 Task: Open bulk import in "Actions".
Action: Mouse moved to (131, 113)
Screenshot: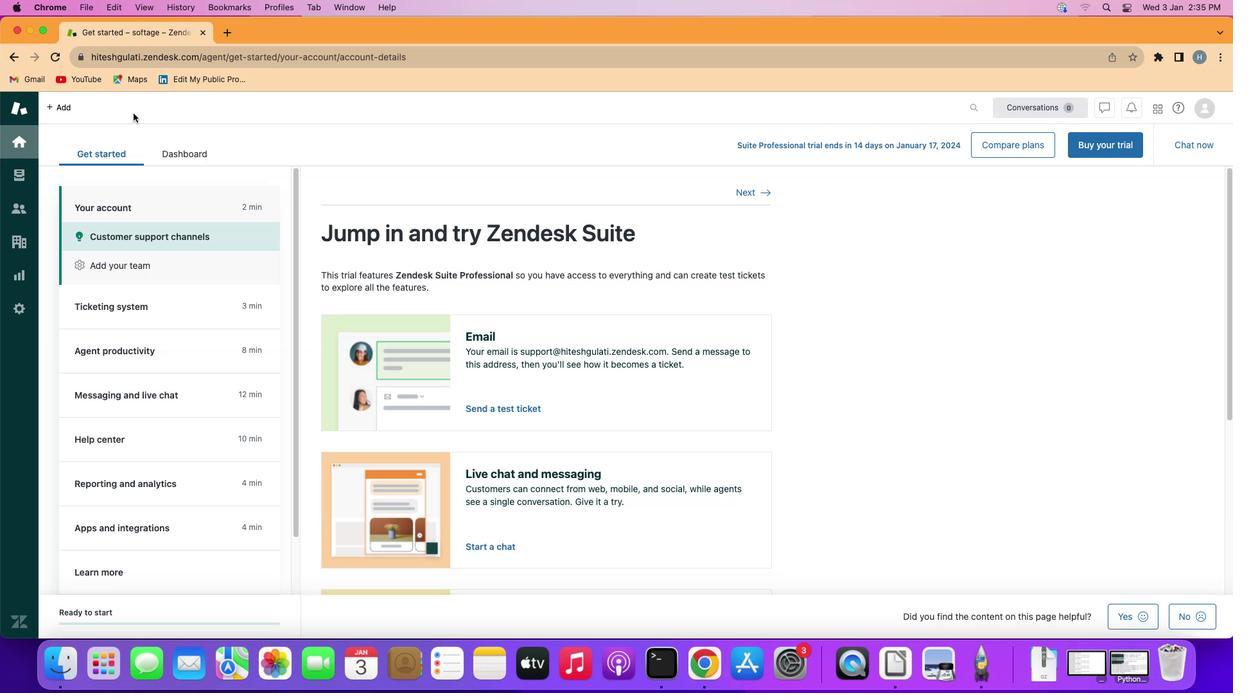 
Action: Mouse pressed left at (131, 113)
Screenshot: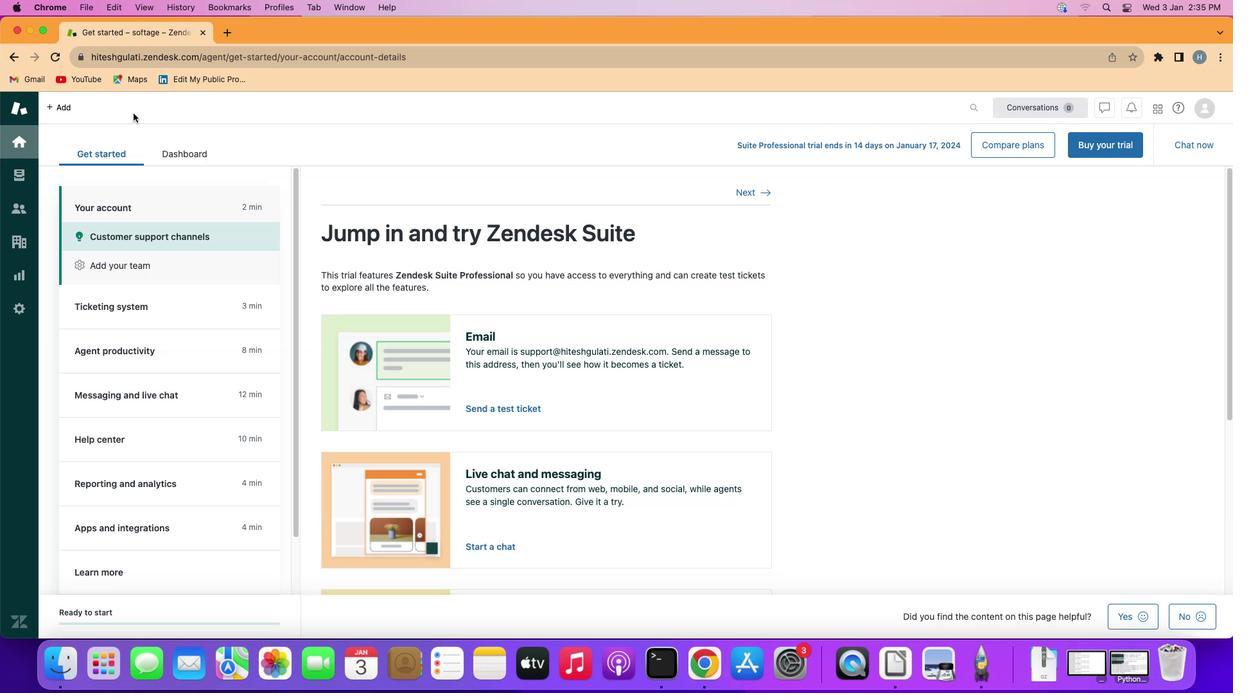 
Action: Mouse moved to (25, 203)
Screenshot: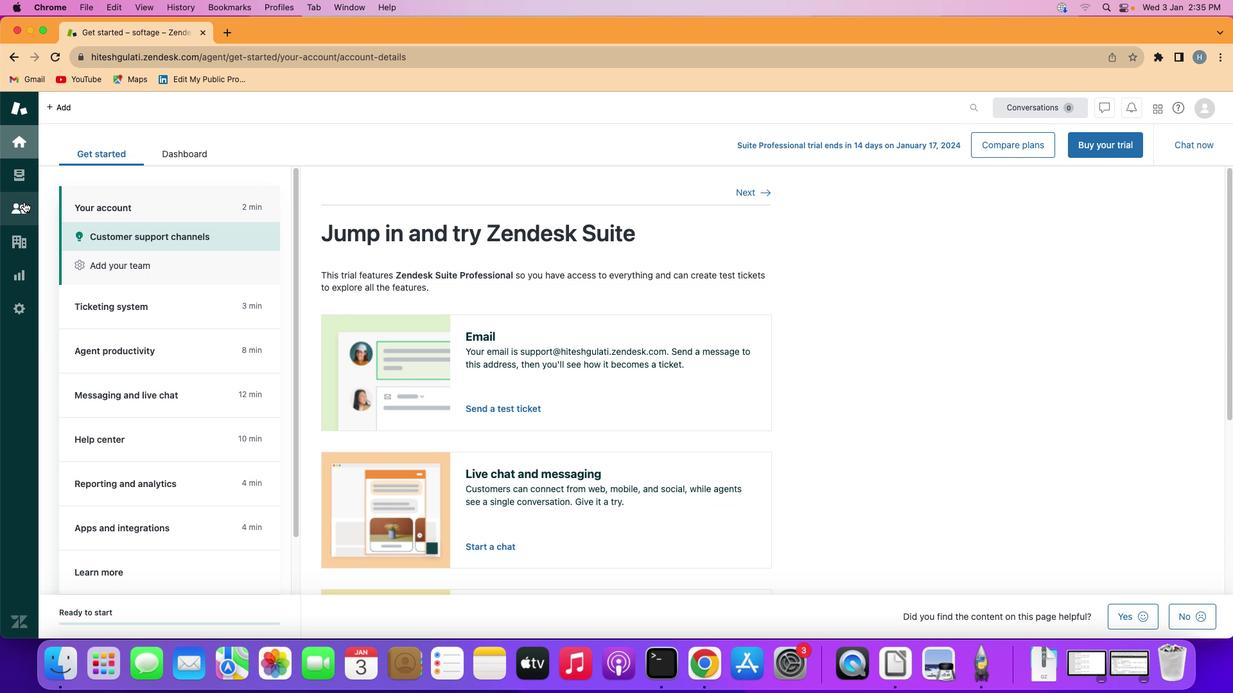 
Action: Mouse pressed left at (25, 203)
Screenshot: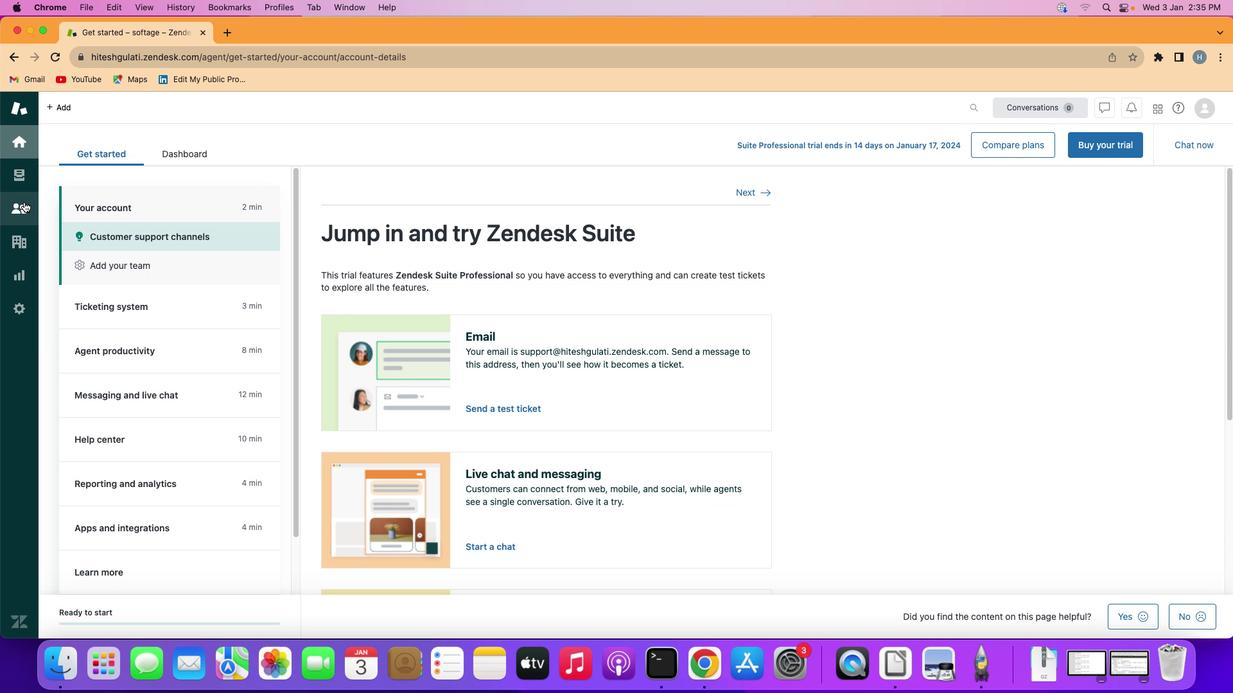 
Action: Mouse moved to (1102, 165)
Screenshot: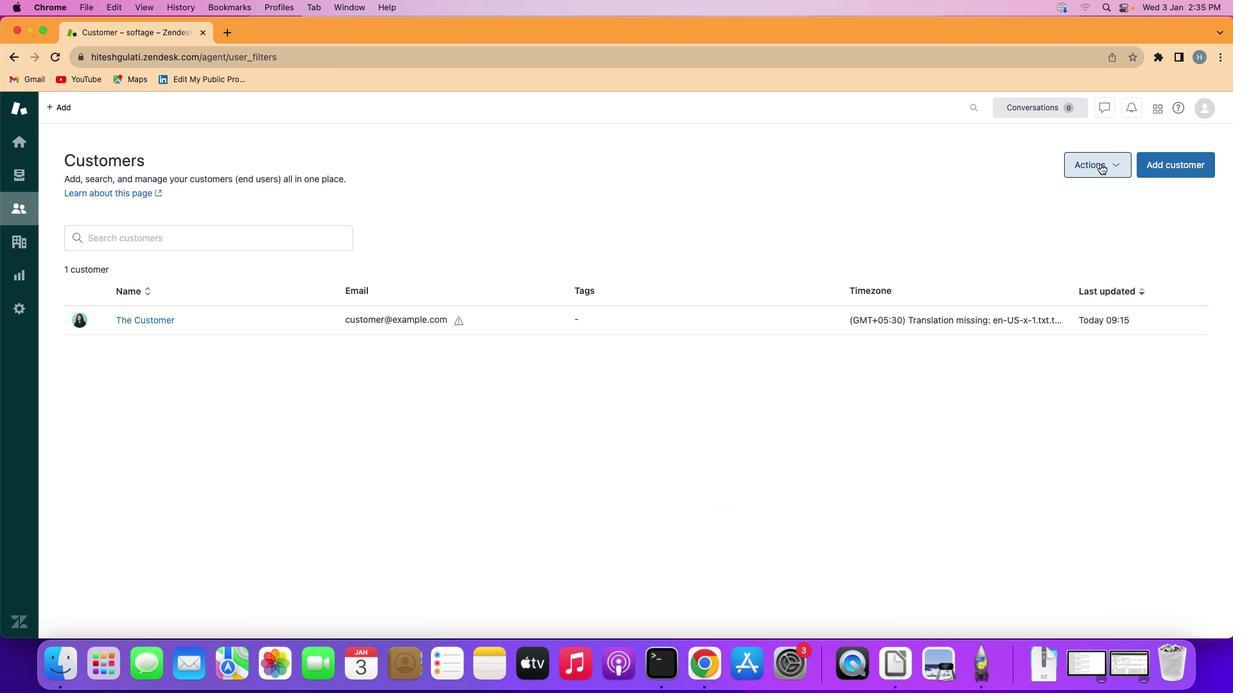 
Action: Mouse pressed left at (1102, 165)
Screenshot: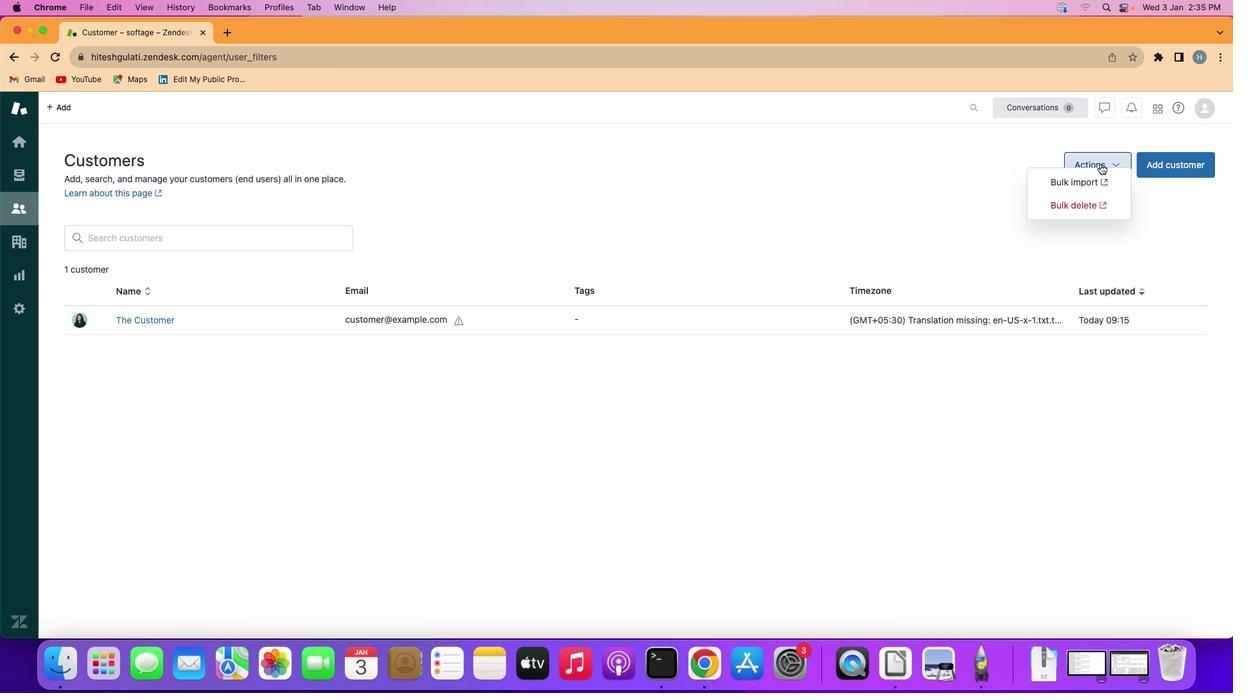 
Action: Mouse moved to (1094, 192)
Screenshot: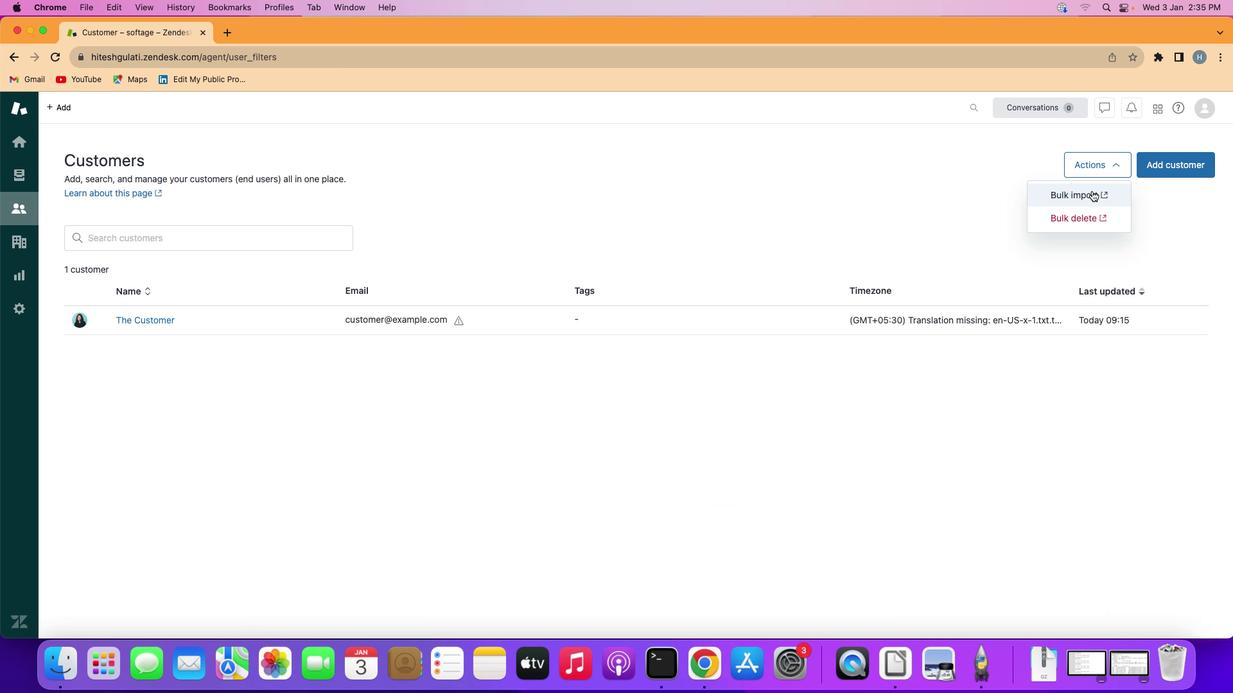 
Action: Mouse pressed left at (1094, 192)
Screenshot: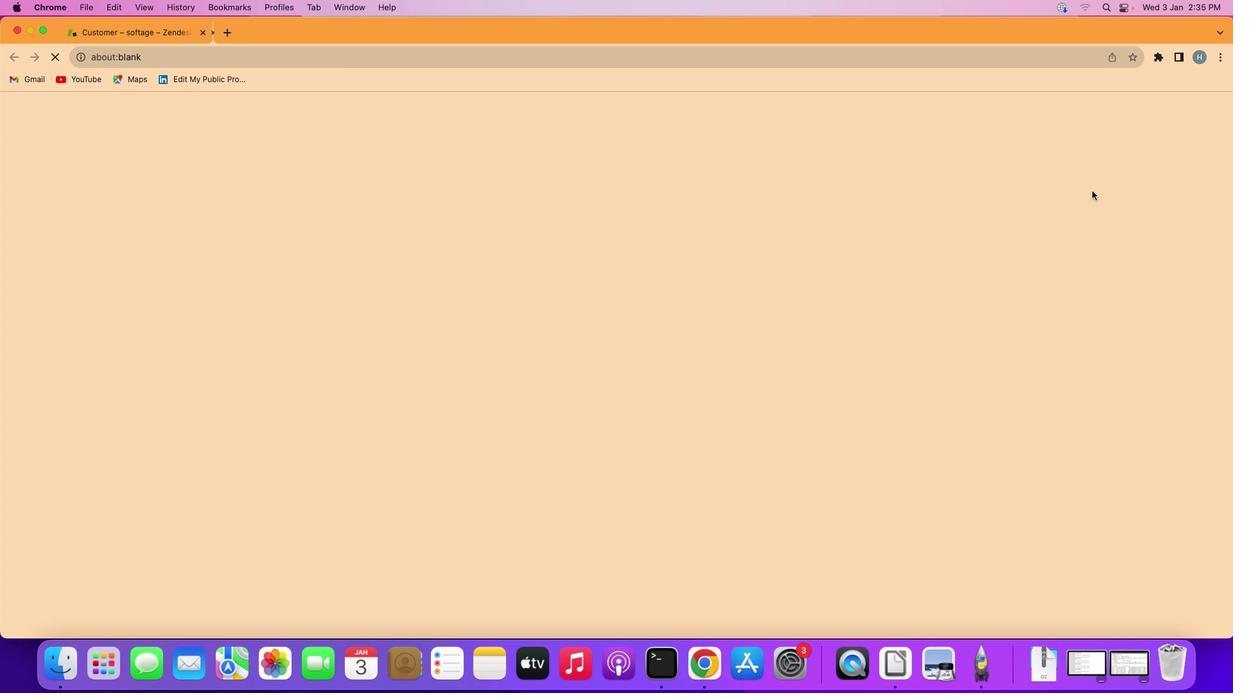 
Action: Mouse moved to (553, 358)
Screenshot: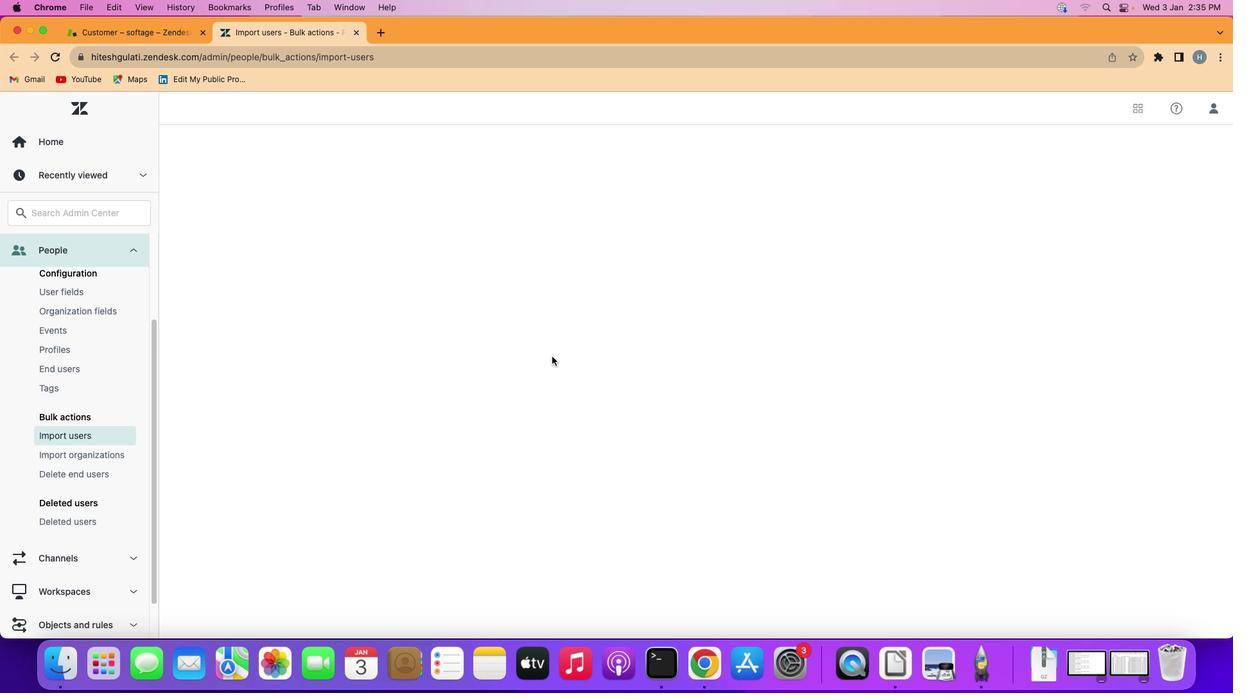 
